 Task: Add Chobani Vanilla Greek Style Yogurt to the cart.
Action: Mouse moved to (24, 85)
Screenshot: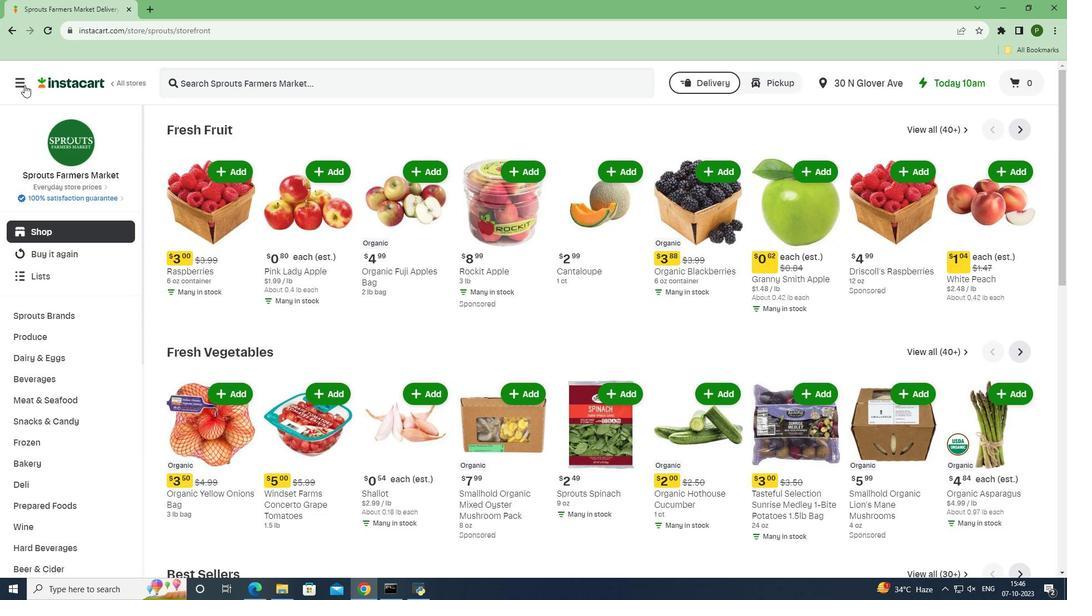 
Action: Mouse pressed left at (24, 85)
Screenshot: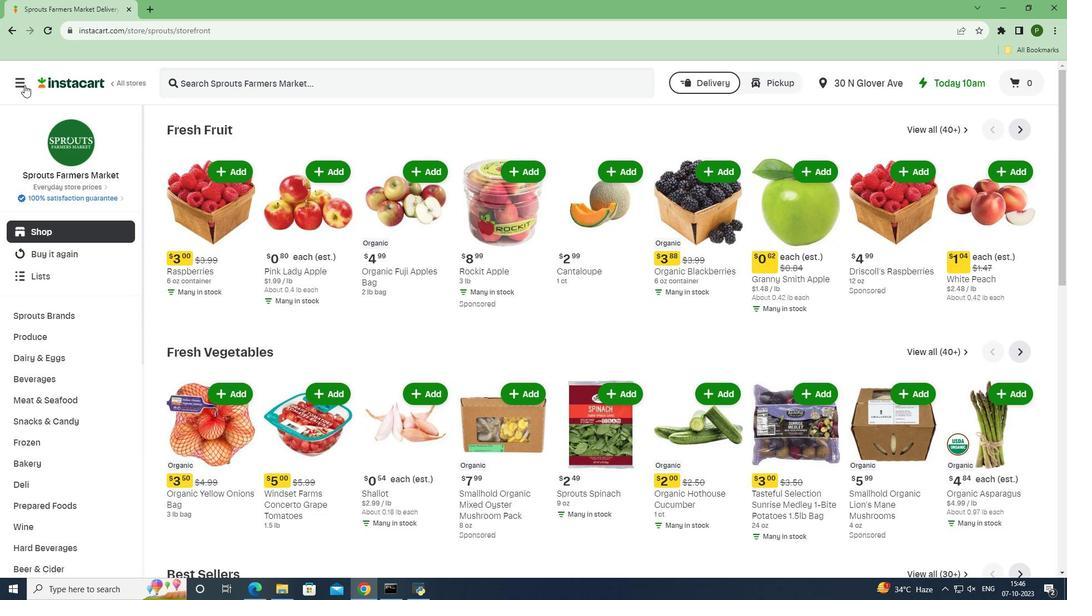 
Action: Mouse moved to (29, 290)
Screenshot: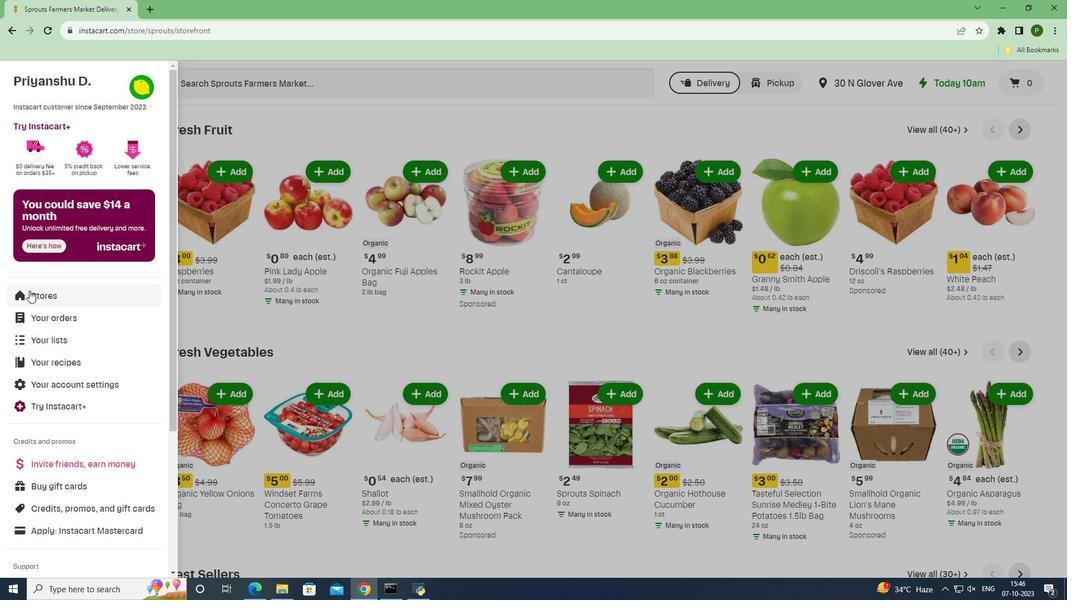
Action: Mouse pressed left at (29, 290)
Screenshot: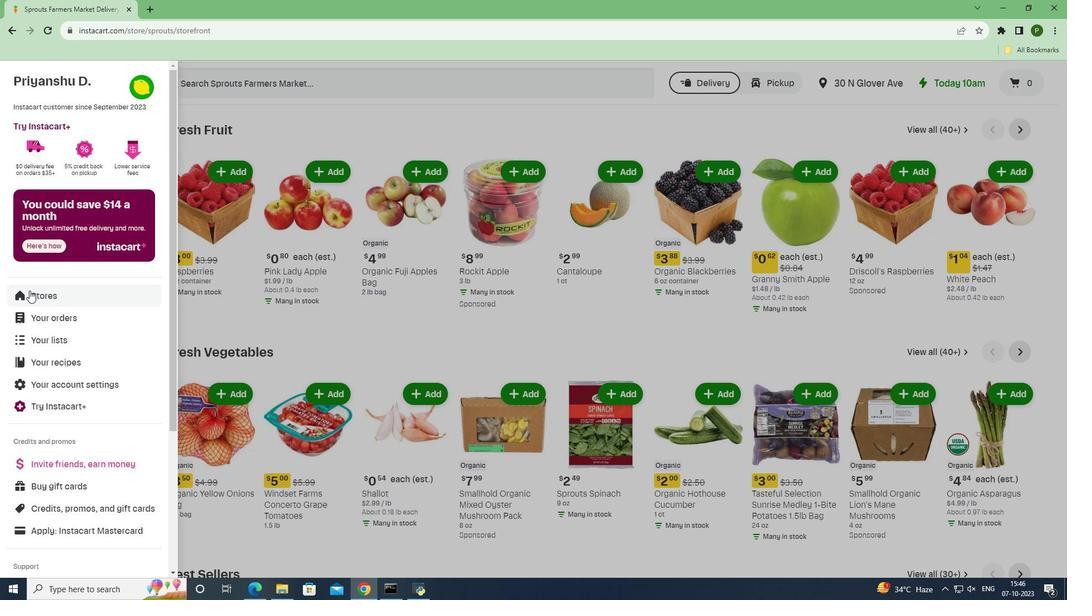 
Action: Mouse moved to (243, 126)
Screenshot: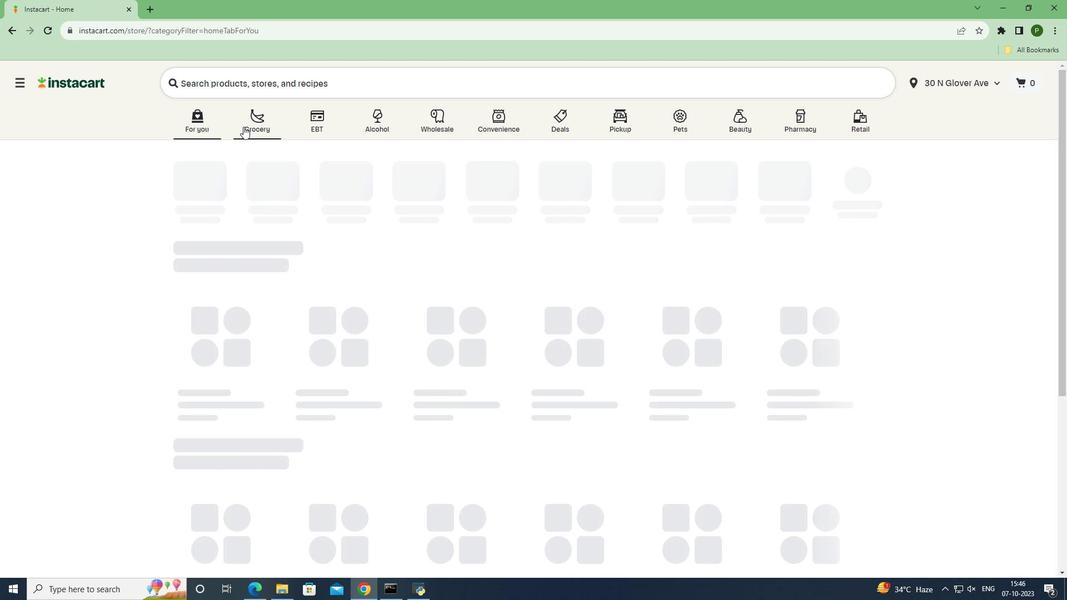 
Action: Mouse pressed left at (243, 126)
Screenshot: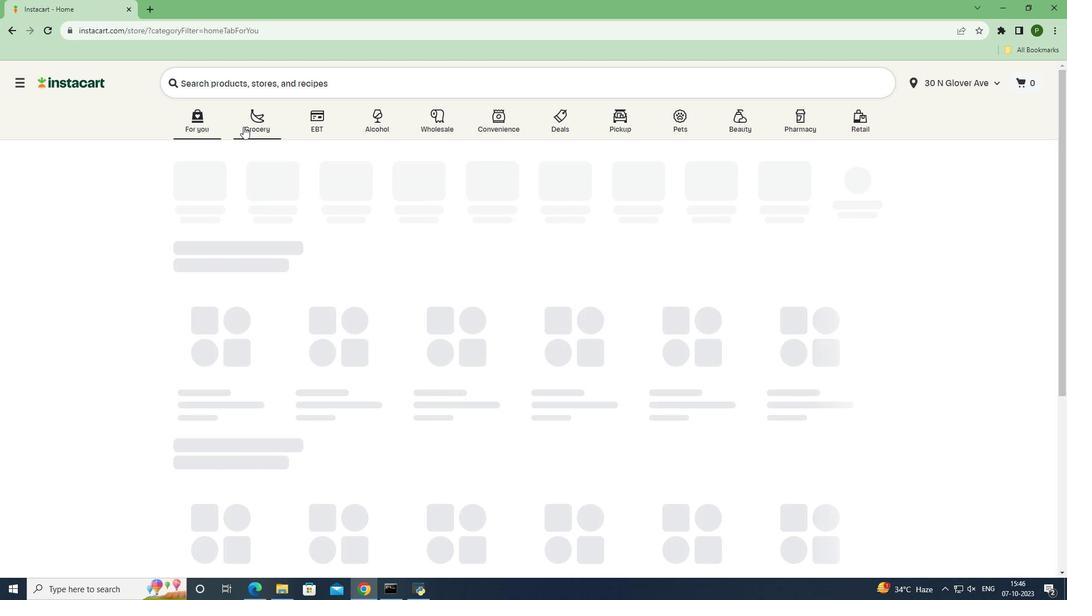 
Action: Mouse moved to (444, 256)
Screenshot: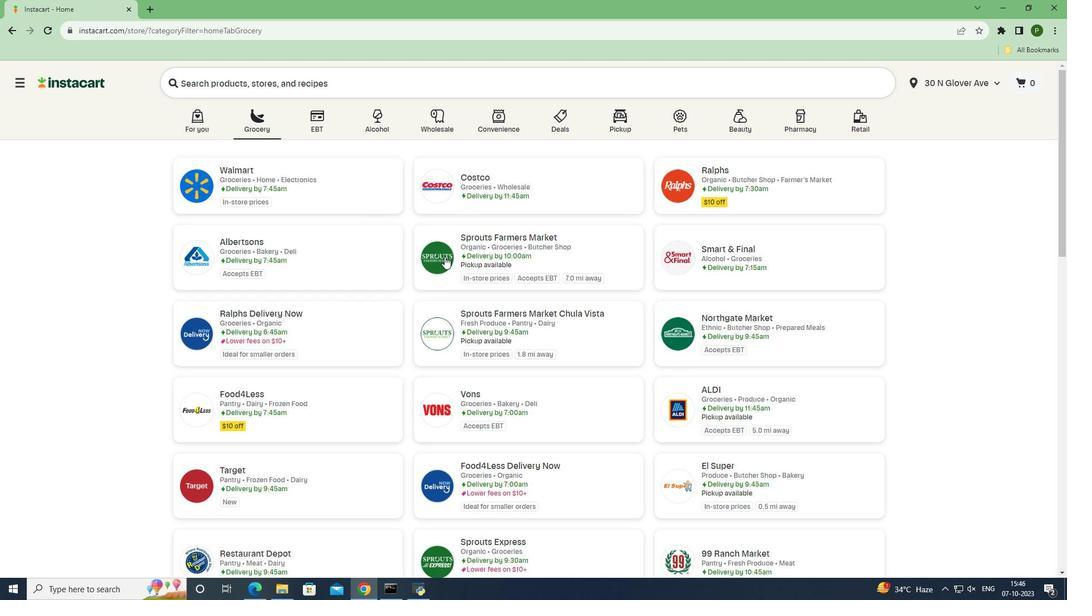 
Action: Mouse pressed left at (444, 256)
Screenshot: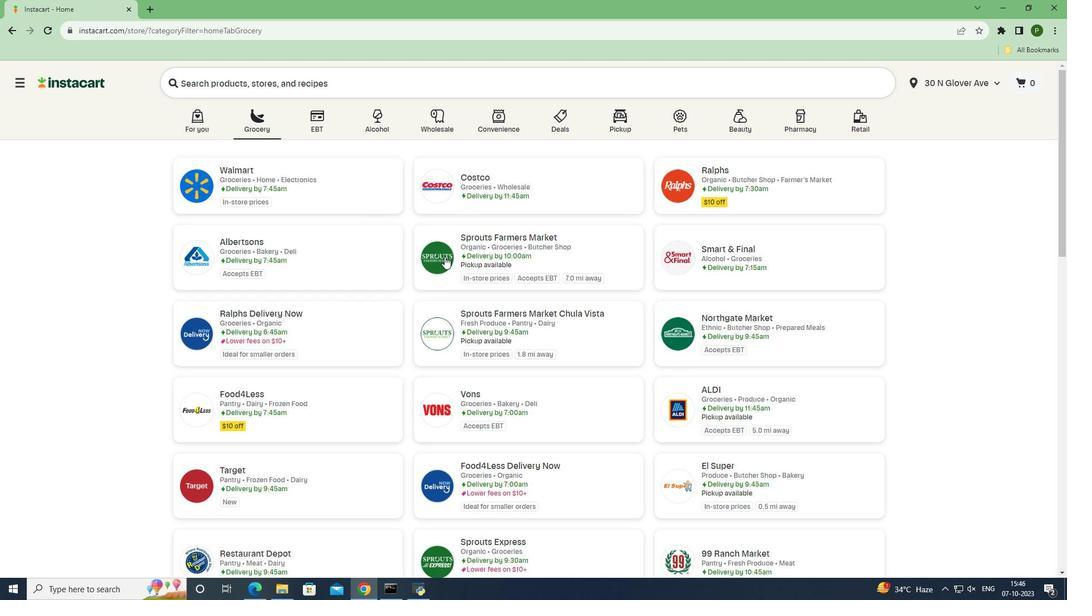
Action: Mouse moved to (80, 361)
Screenshot: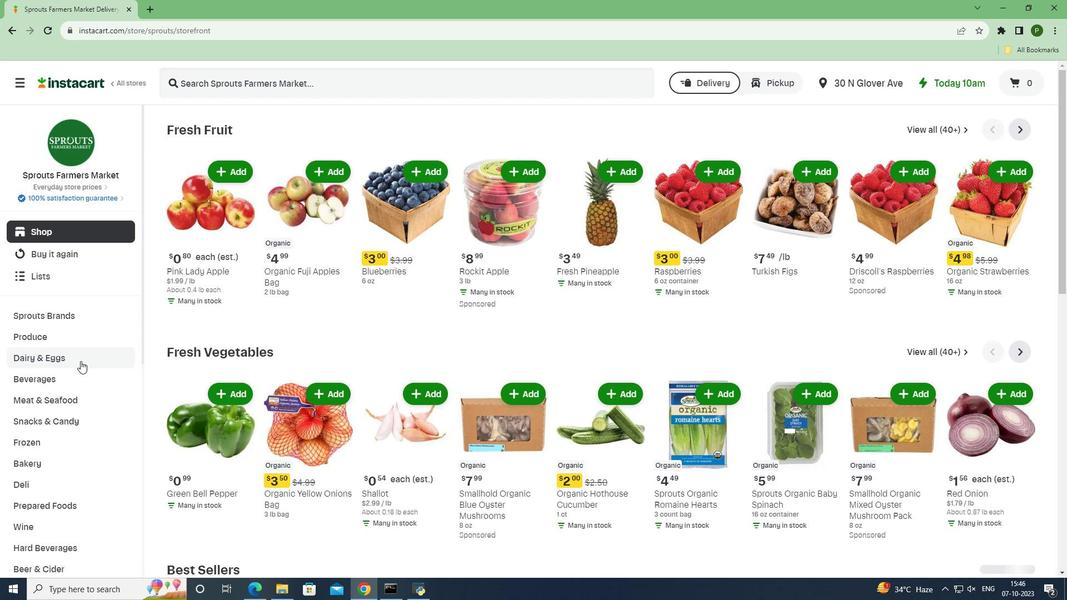 
Action: Mouse pressed left at (80, 361)
Screenshot: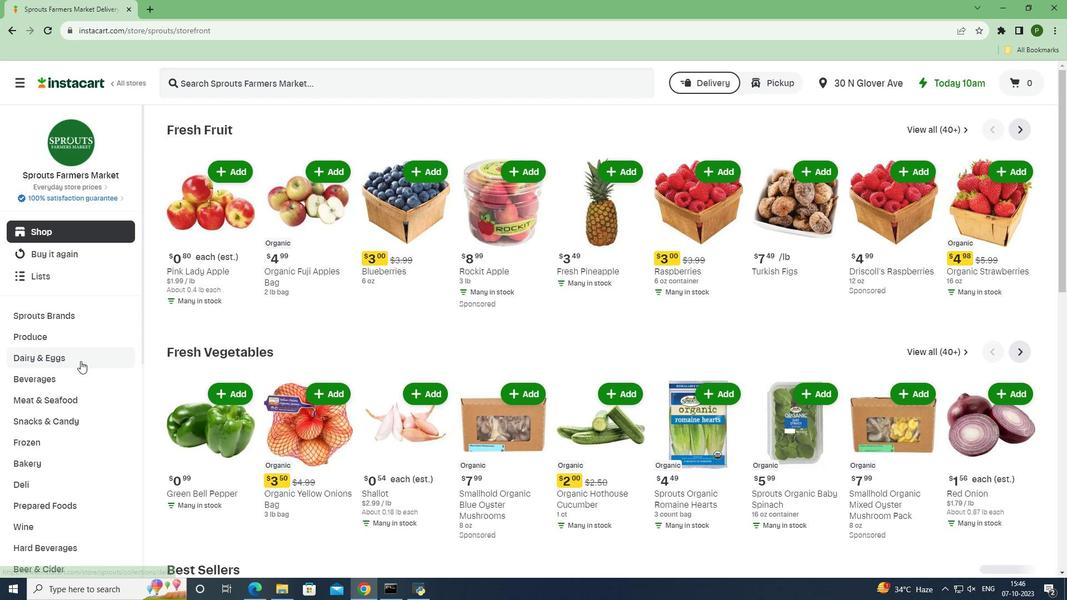 
Action: Mouse moved to (51, 449)
Screenshot: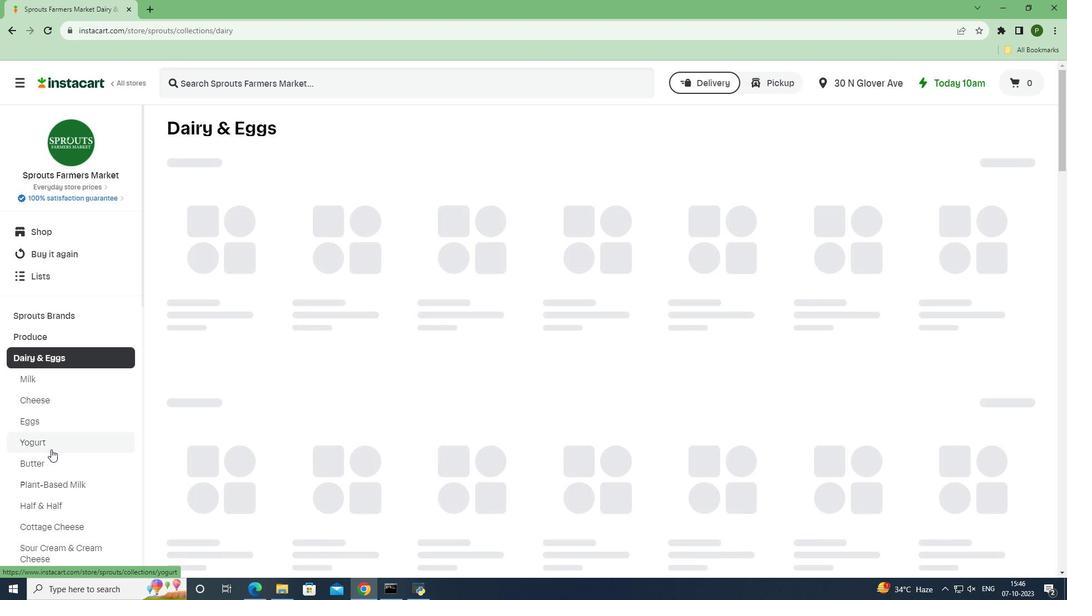 
Action: Mouse pressed left at (51, 449)
Screenshot: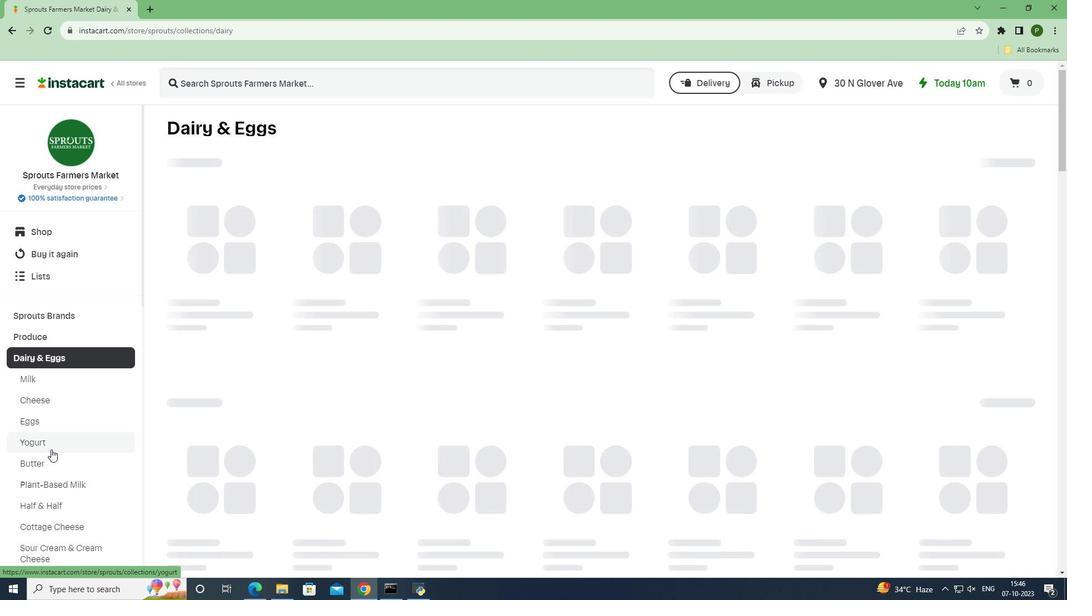 
Action: Mouse moved to (252, 83)
Screenshot: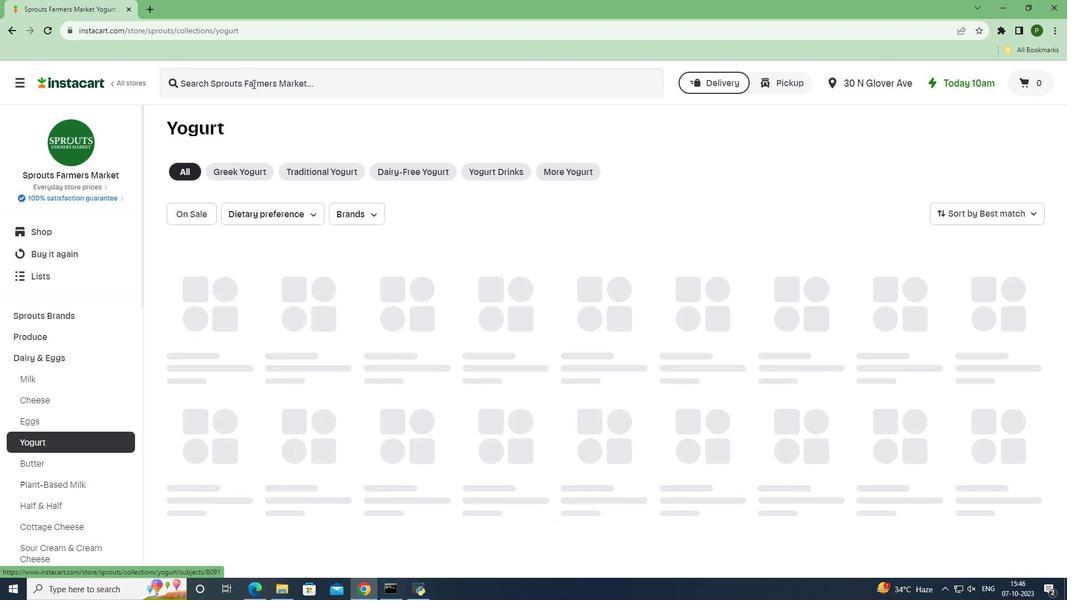 
Action: Mouse pressed left at (252, 83)
Screenshot: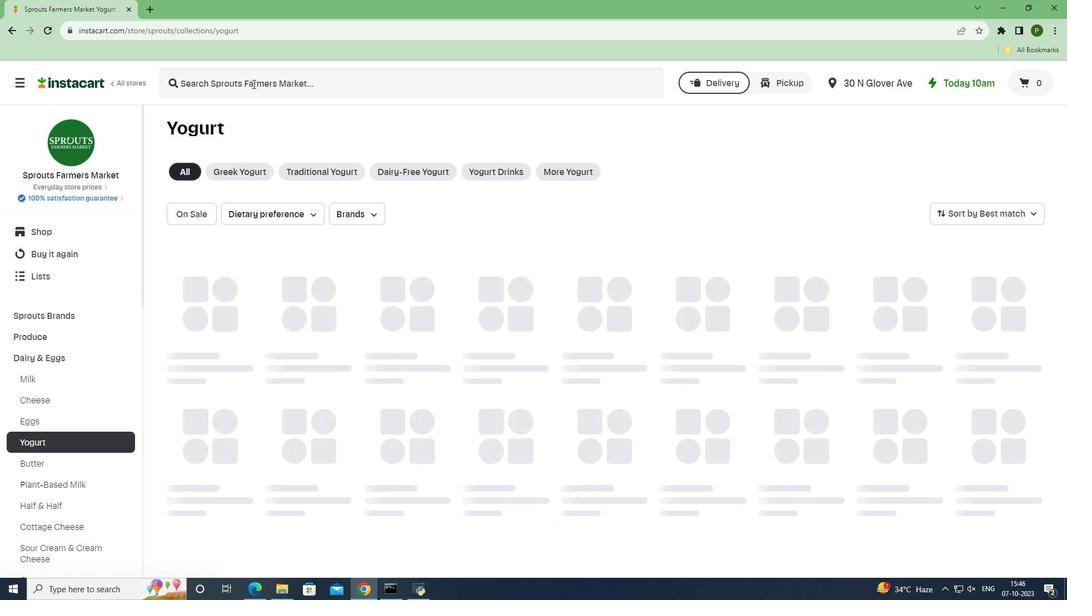 
Action: Mouse moved to (253, 83)
Screenshot: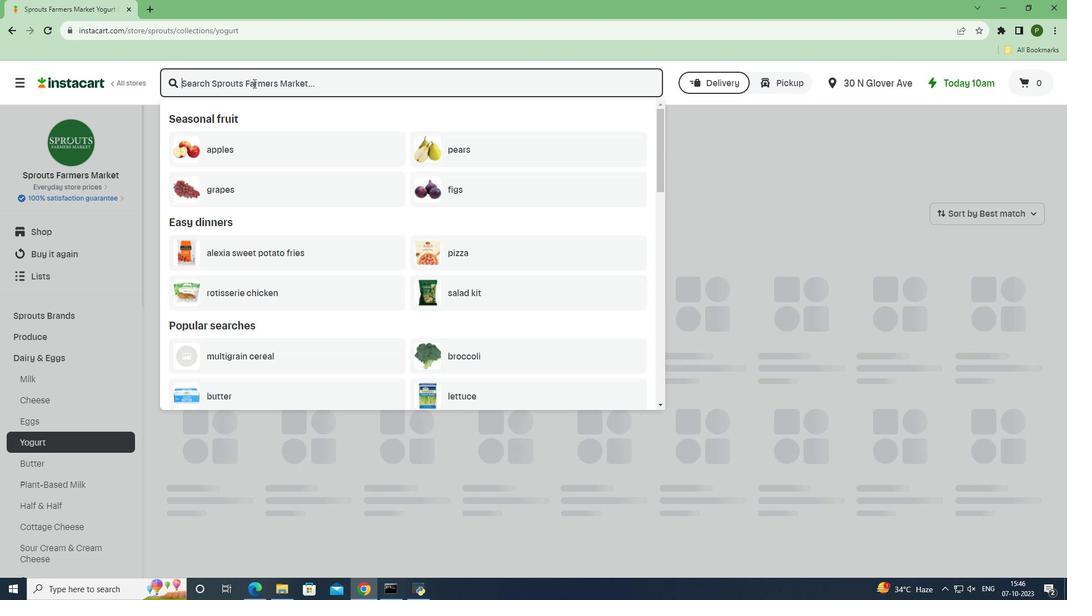
Action: Key pressed <Key.caps_lock>C<Key.caps_lock>hobani<Key.space><Key.caps_lock>V<Key.caps_lock>anilla<Key.space><Key.caps_lock>G<Key.caps_lock>reek<Key.space><Key.caps_lock>S<Key.caps_lock>tyle<Key.space><Key.caps_lock>Y<Key.caps_lock>ogurt<Key.space><Key.enter>
Screenshot: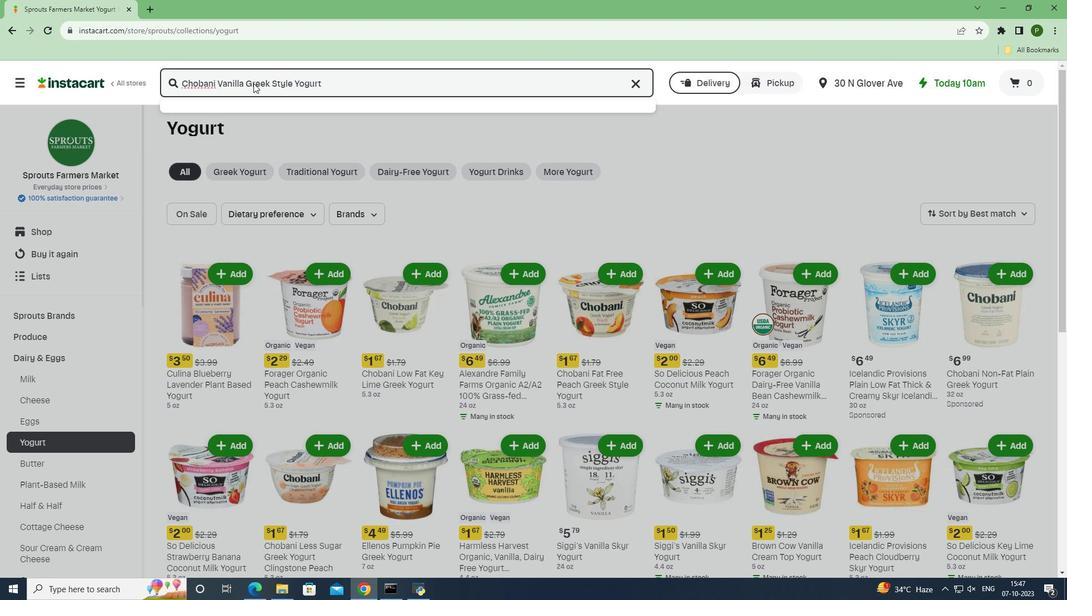 
Action: Mouse moved to (315, 192)
Screenshot: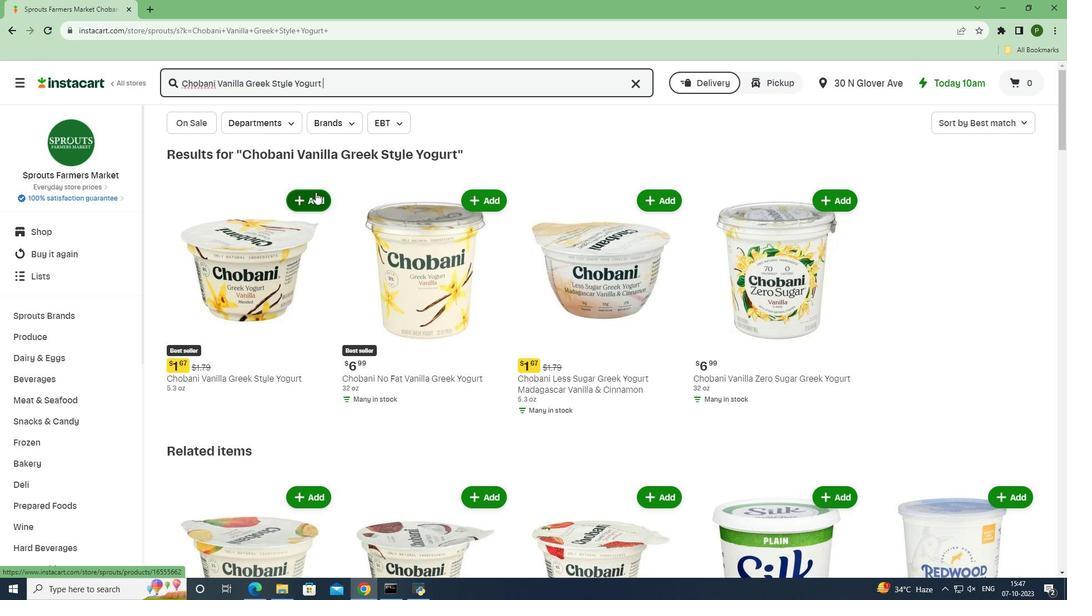 
Action: Mouse pressed left at (315, 192)
Screenshot: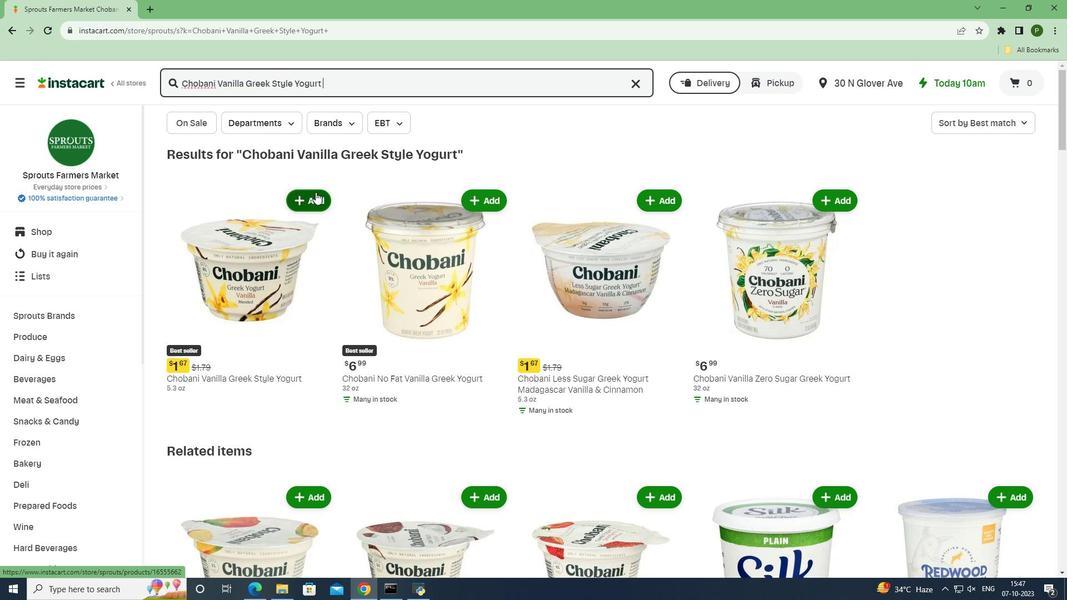 
Action: Mouse moved to (332, 257)
Screenshot: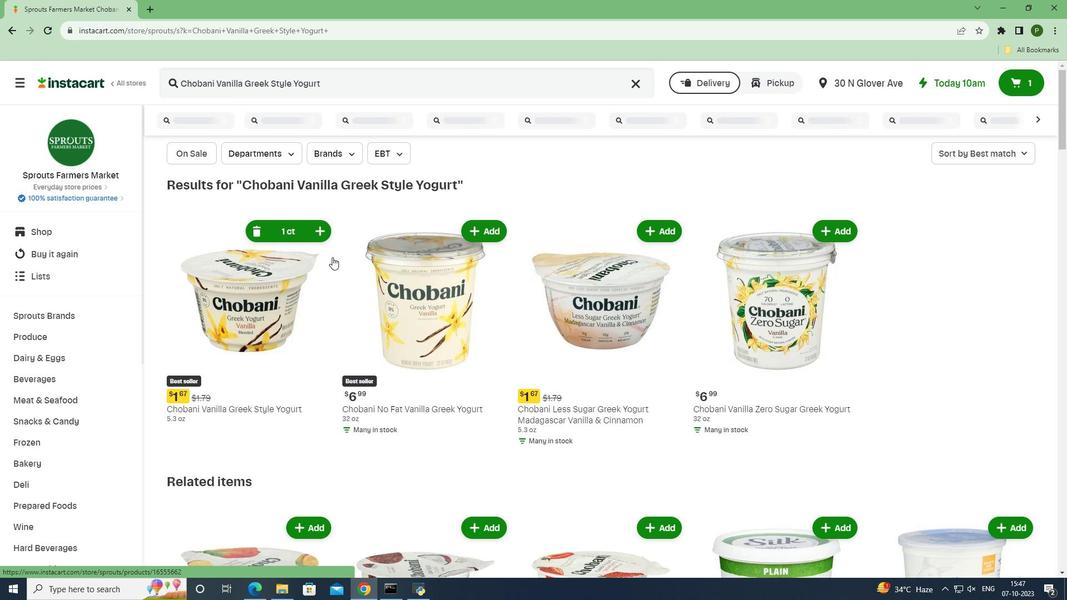 
